 Task: Add the second listing to your favorites.
Action: Mouse moved to (641, 55)
Screenshot: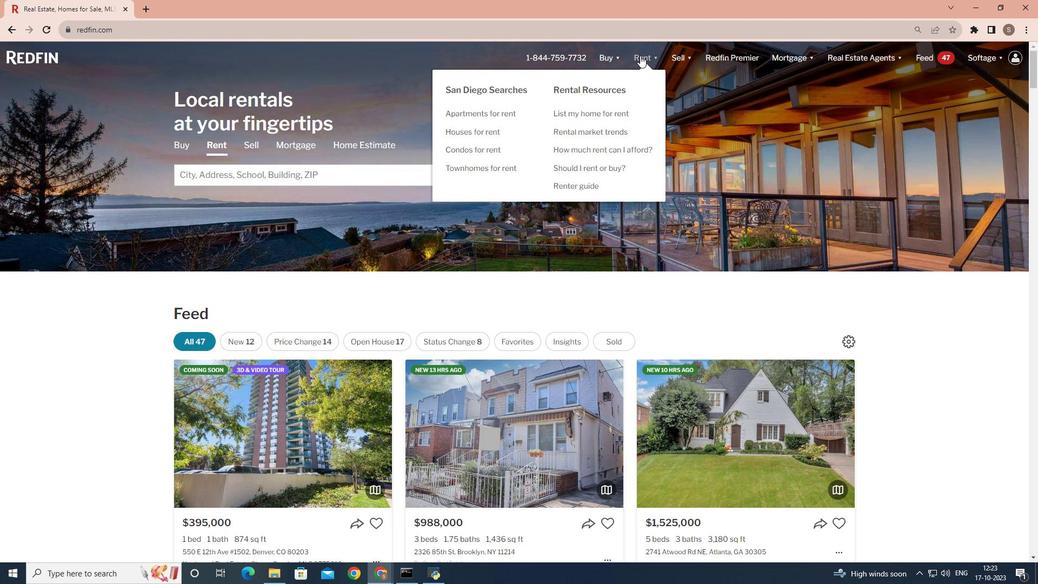 
Action: Mouse pressed left at (641, 55)
Screenshot: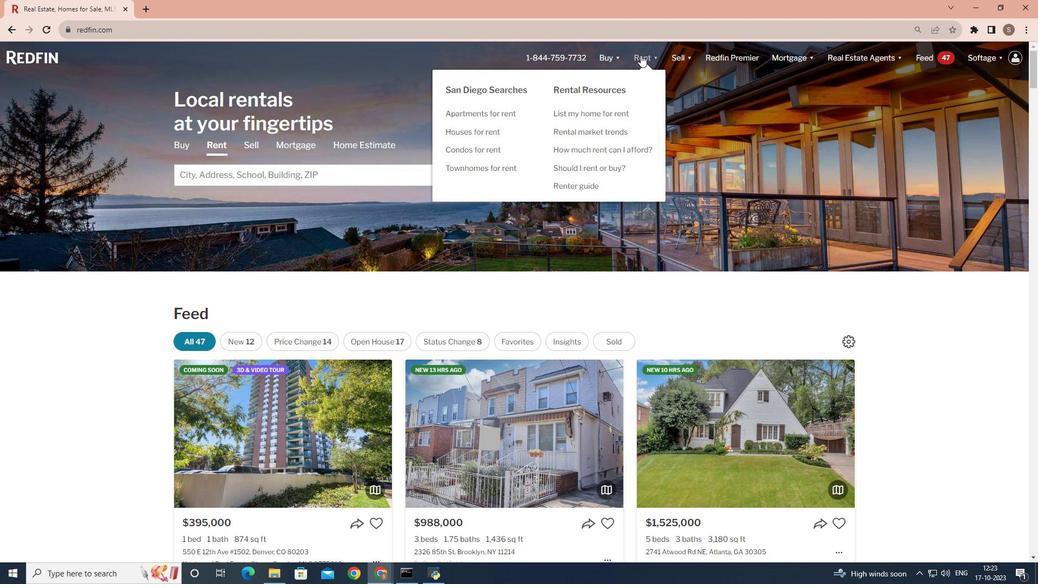 
Action: Mouse moved to (189, 301)
Screenshot: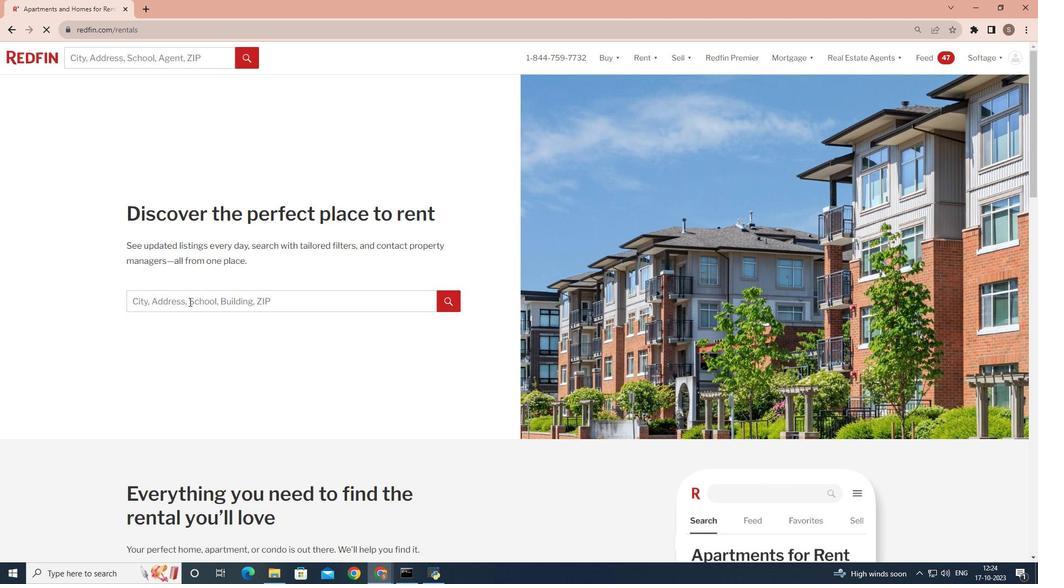 
Action: Mouse pressed left at (189, 301)
Screenshot: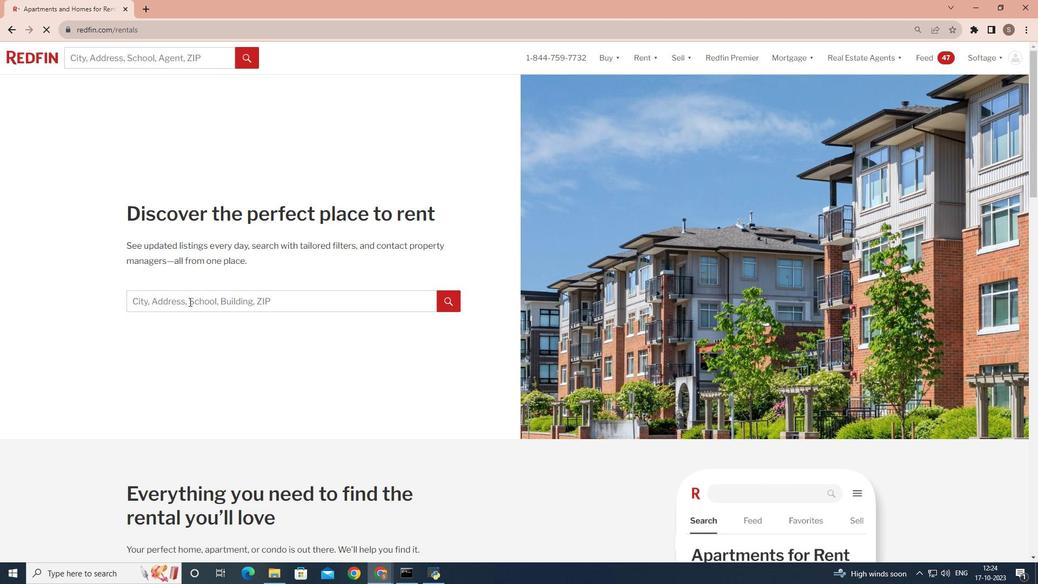 
Action: Key pressed <Key.shift>San<Key.space><Key.shift>Diego
Screenshot: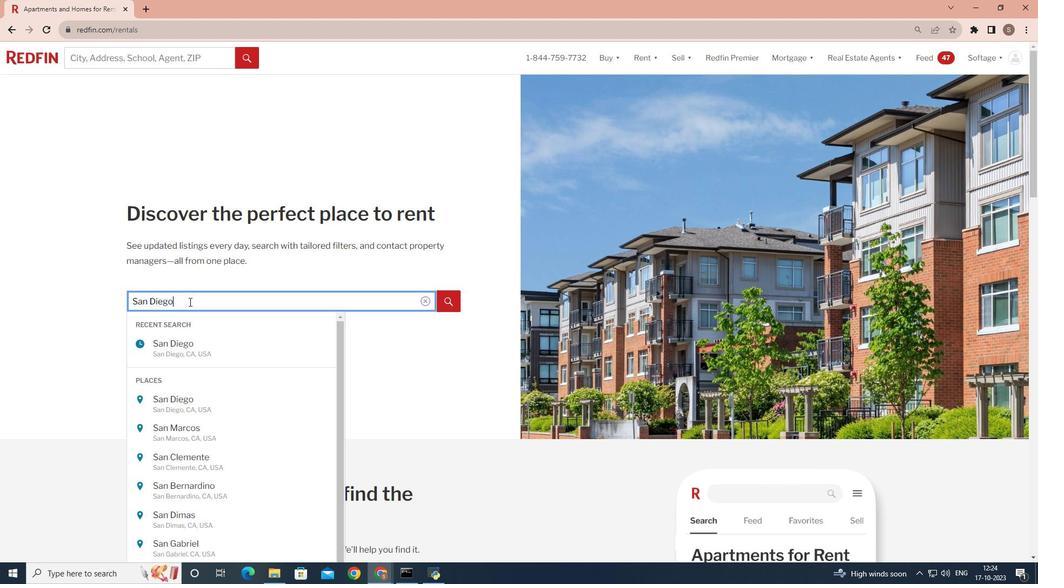 
Action: Mouse moved to (440, 302)
Screenshot: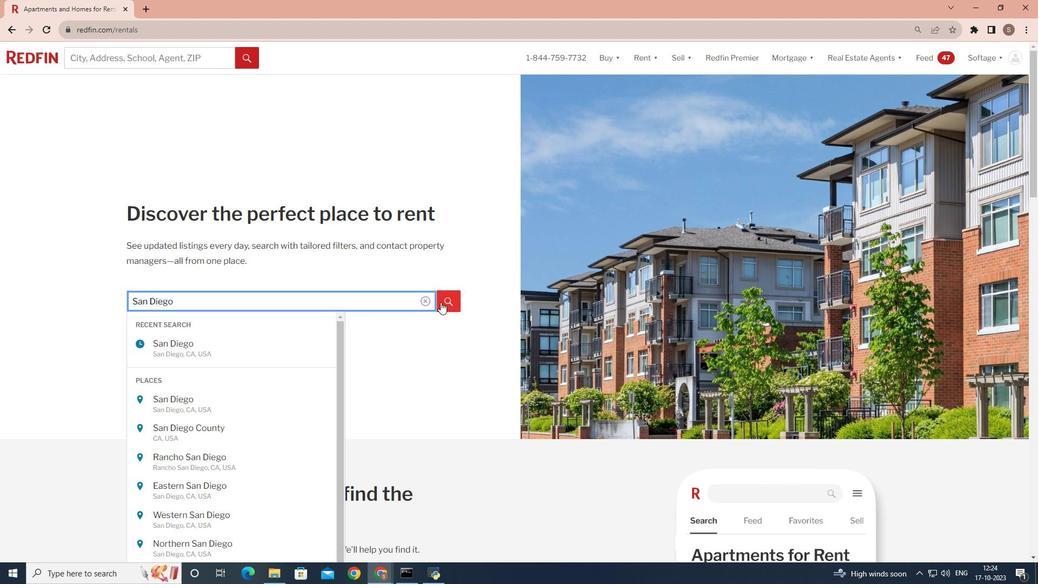 
Action: Mouse pressed left at (440, 302)
Screenshot: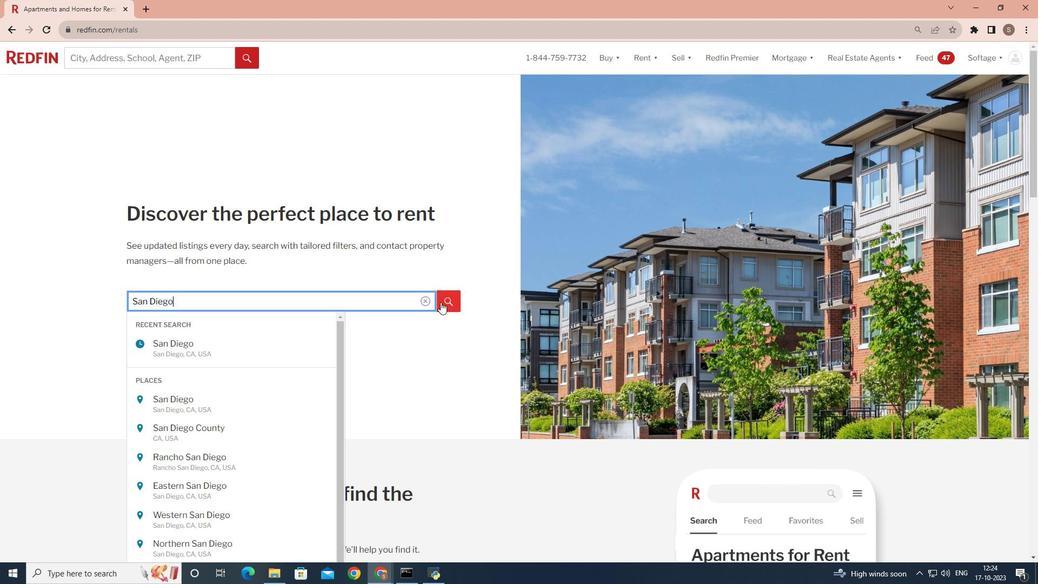 
Action: Mouse moved to (444, 300)
Screenshot: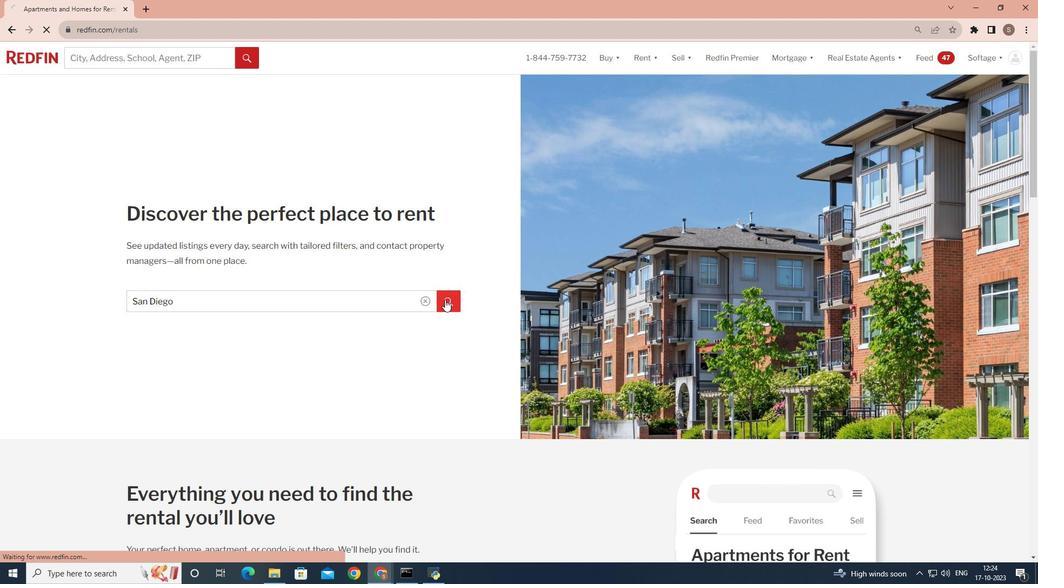 
Action: Mouse pressed left at (444, 300)
Screenshot: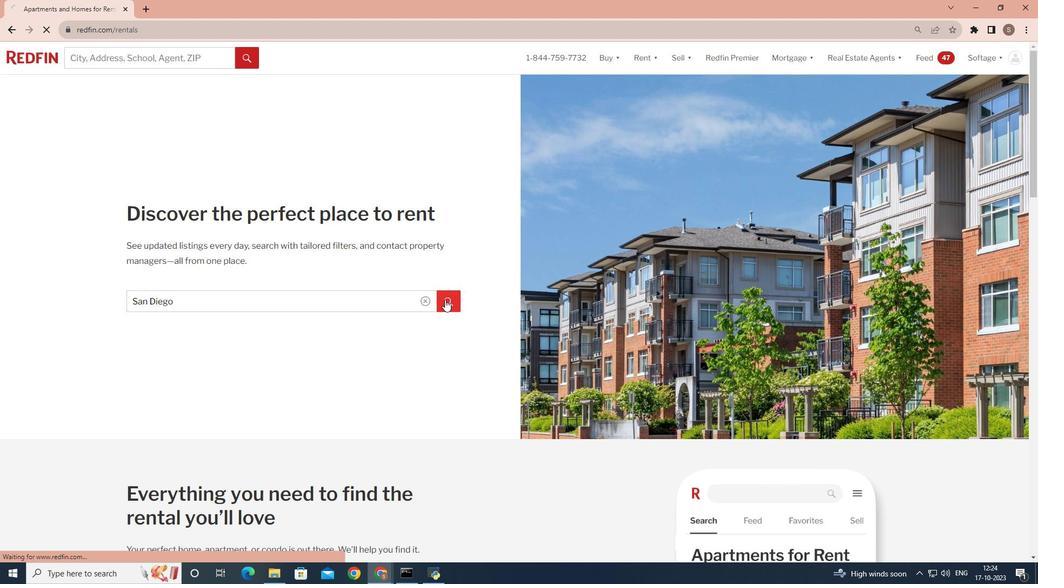 
Action: Mouse moved to (995, 337)
Screenshot: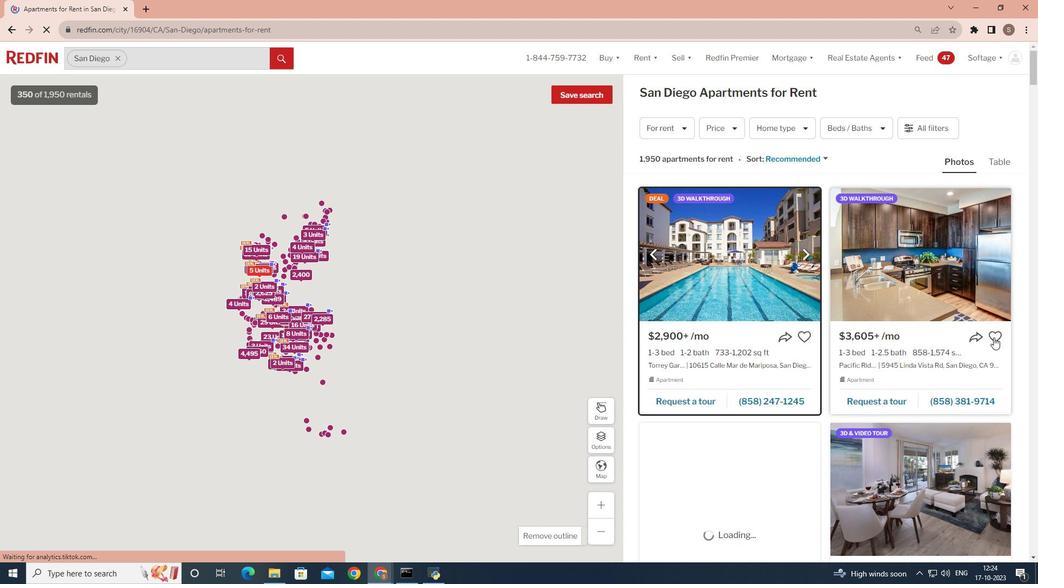 
Action: Mouse pressed left at (995, 337)
Screenshot: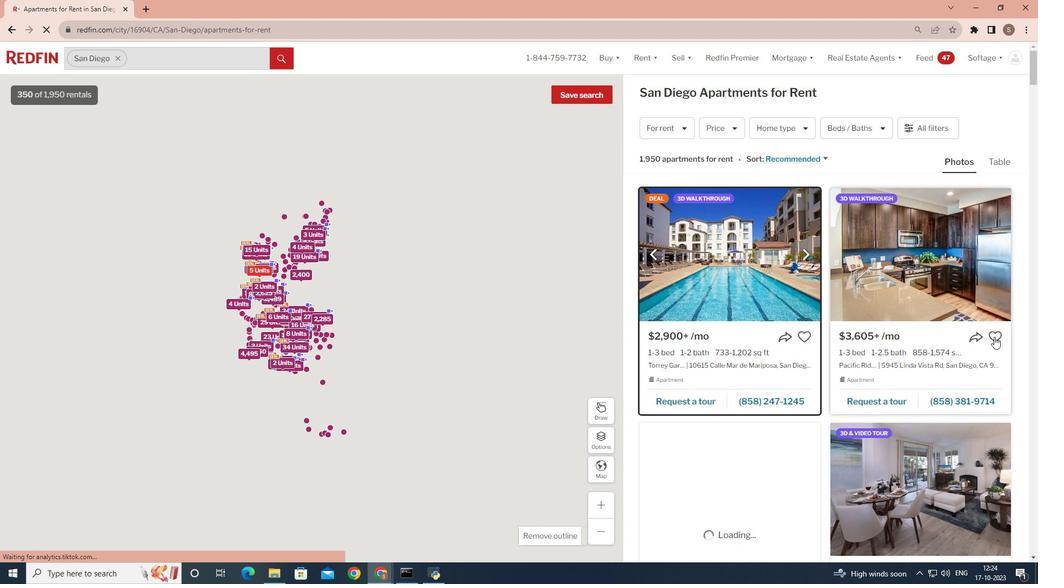 
Action: Mouse moved to (995, 337)
Screenshot: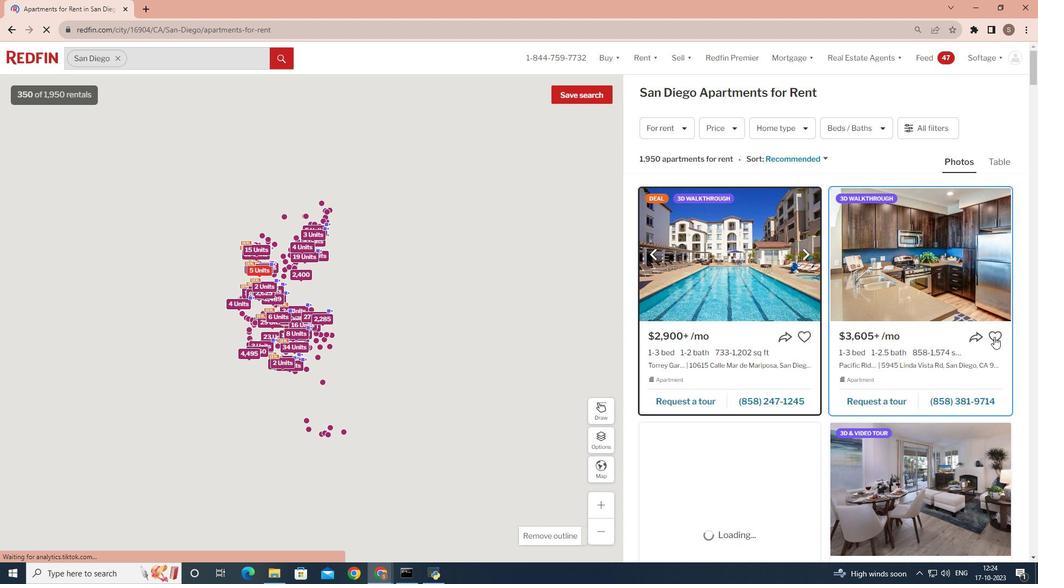 
Action: Mouse pressed left at (995, 337)
Screenshot: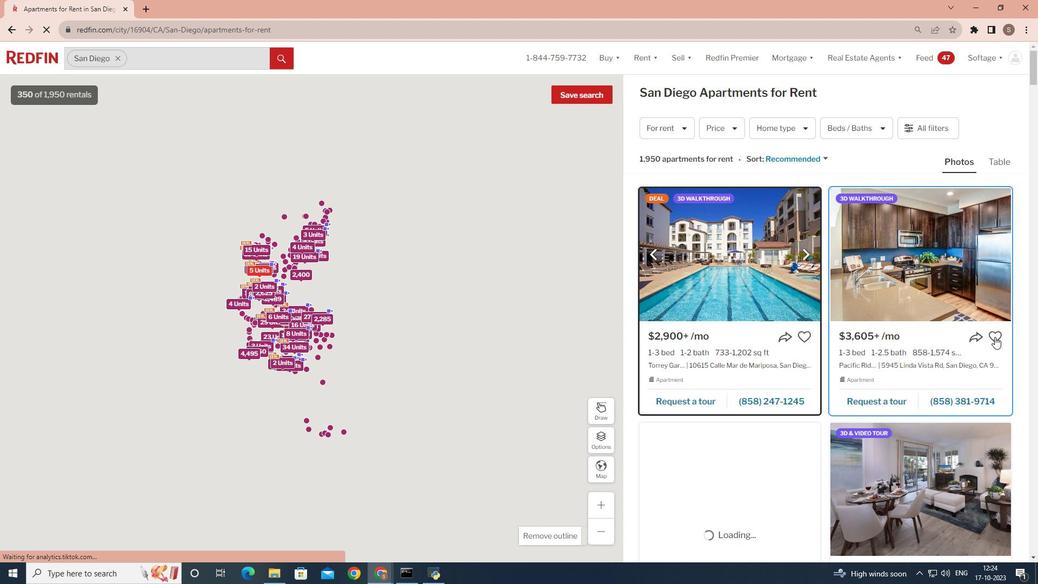 
Action: Mouse moved to (995, 337)
Screenshot: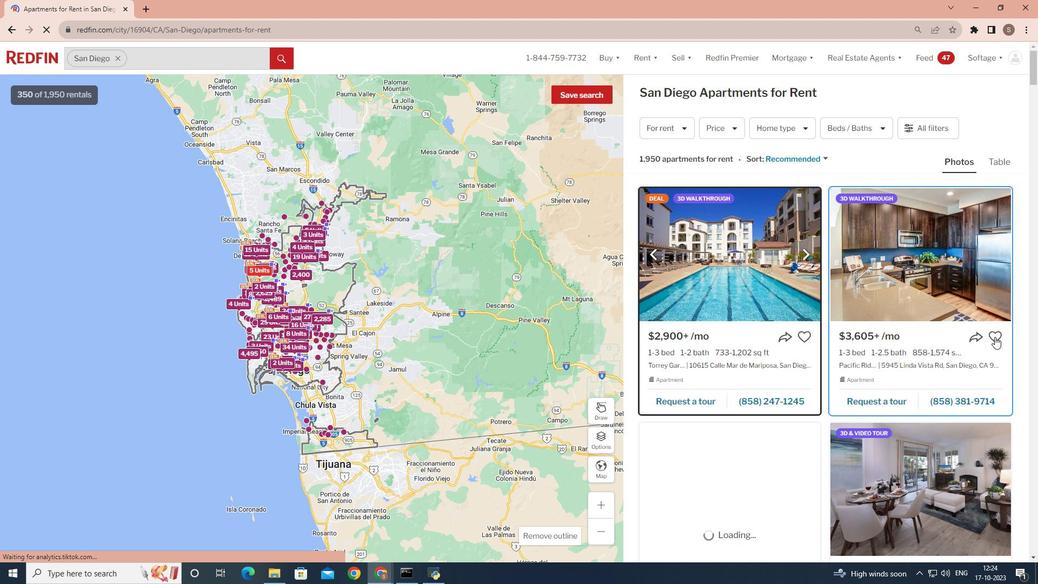 
Action: Mouse pressed left at (995, 337)
Screenshot: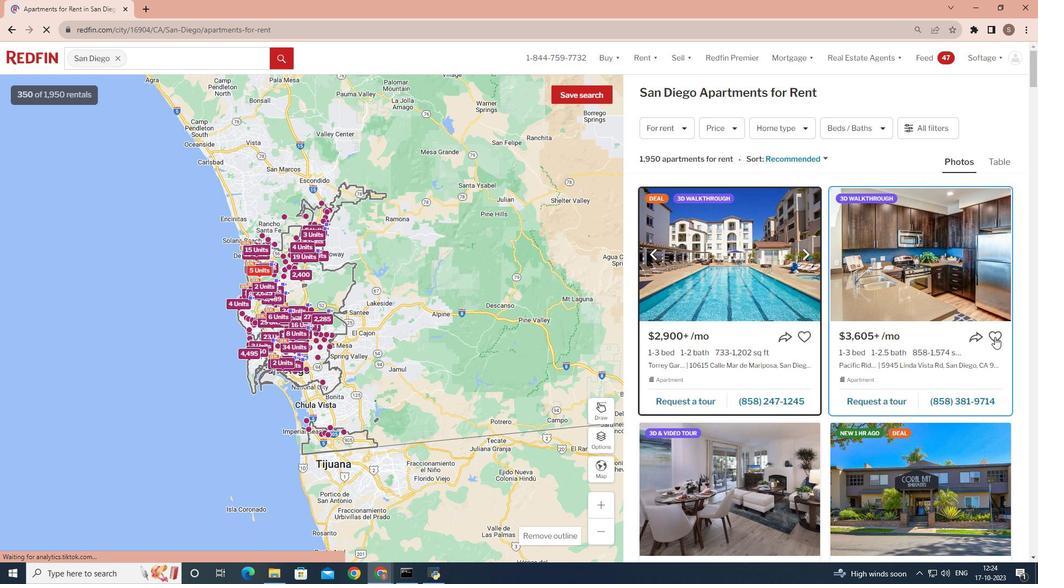 
Action: Mouse moved to (986, 342)
Screenshot: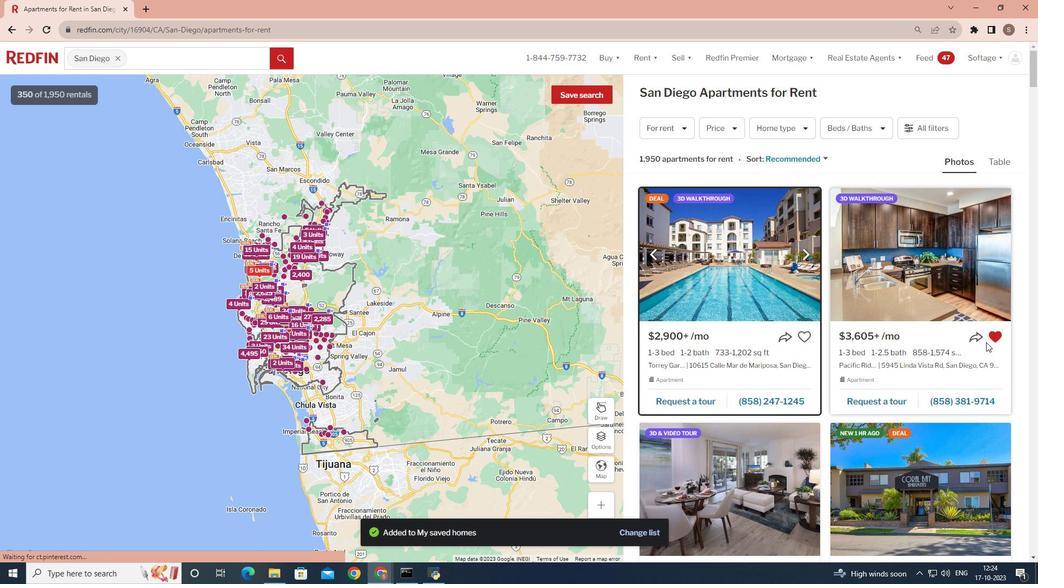 
